 Task: Create a section Design Review Sprint and in the section, add a milestone Data Migration in the project ApexTech
Action: Mouse moved to (79, 292)
Screenshot: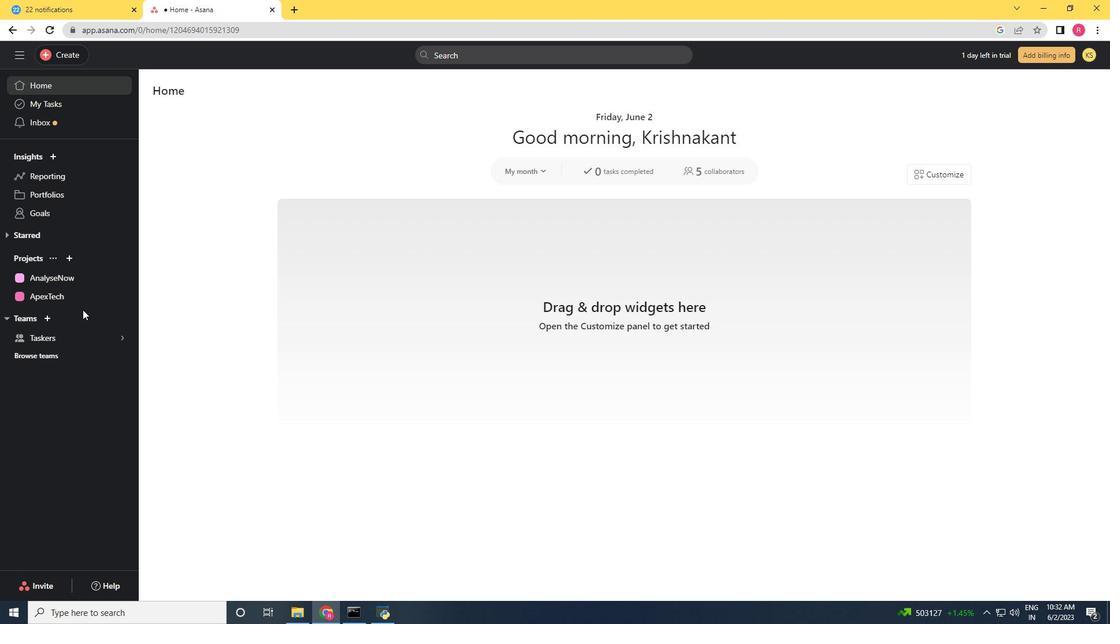 
Action: Mouse pressed left at (79, 292)
Screenshot: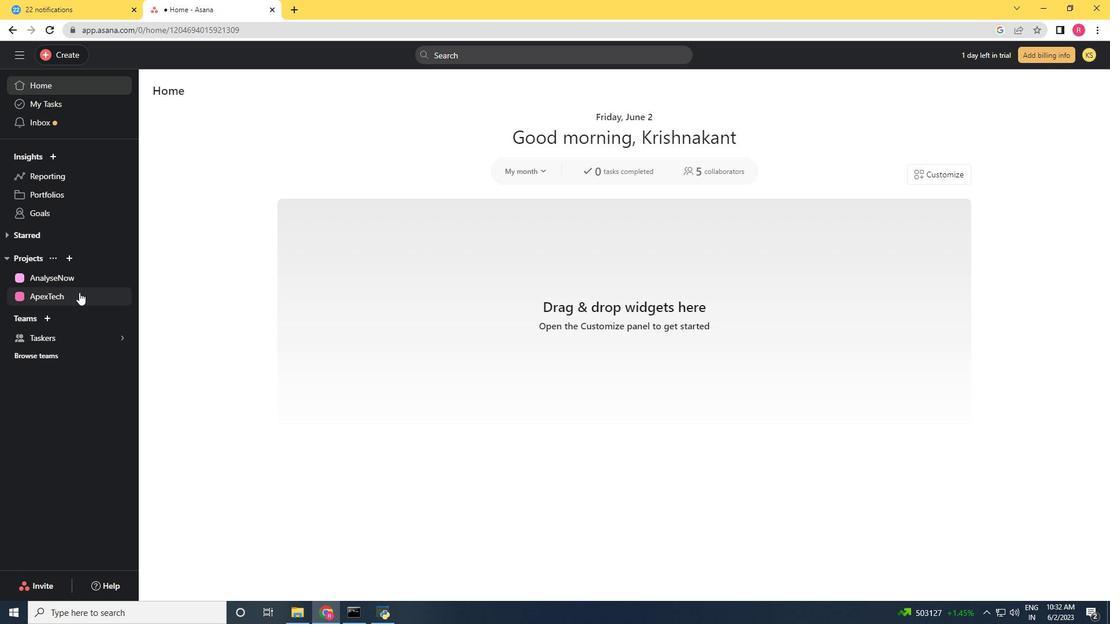 
Action: Mouse moved to (204, 538)
Screenshot: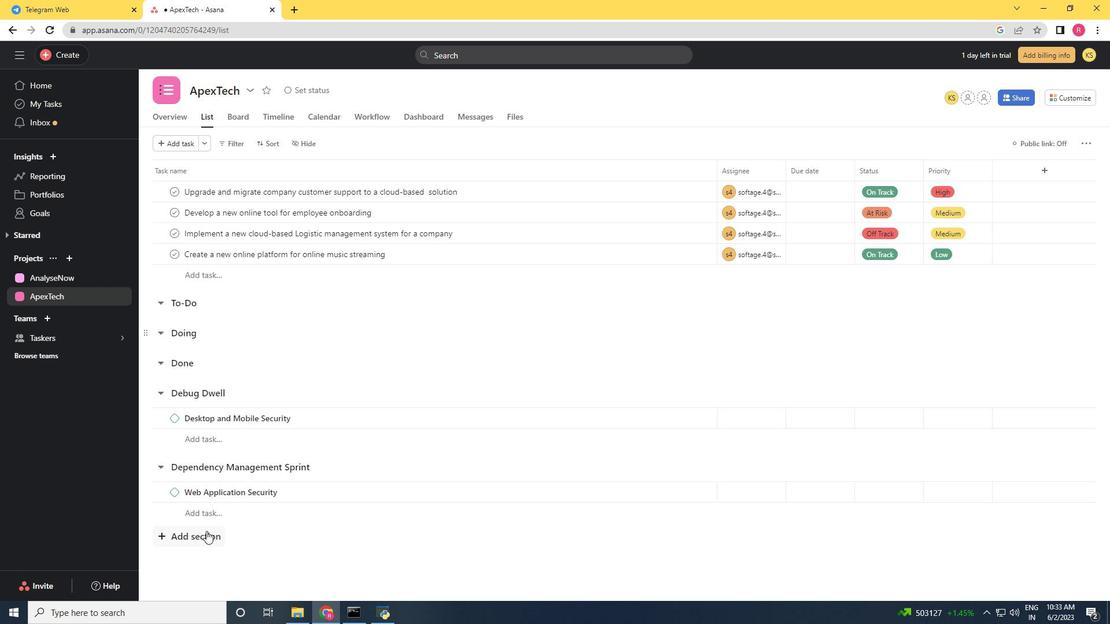 
Action: Mouse pressed left at (204, 538)
Screenshot: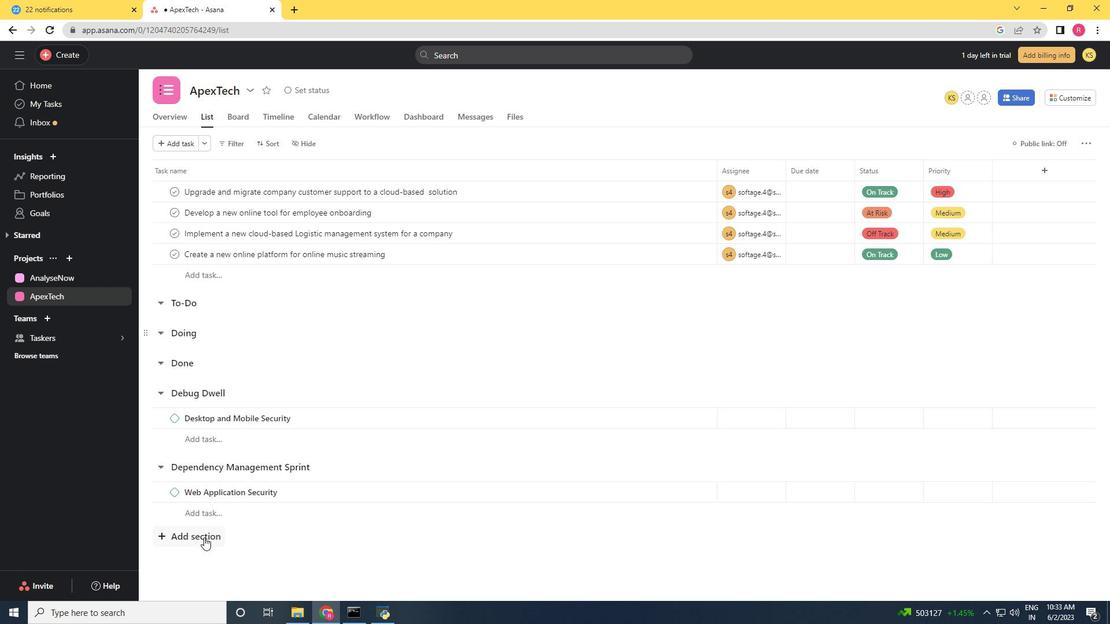 
Action: Mouse moved to (205, 536)
Screenshot: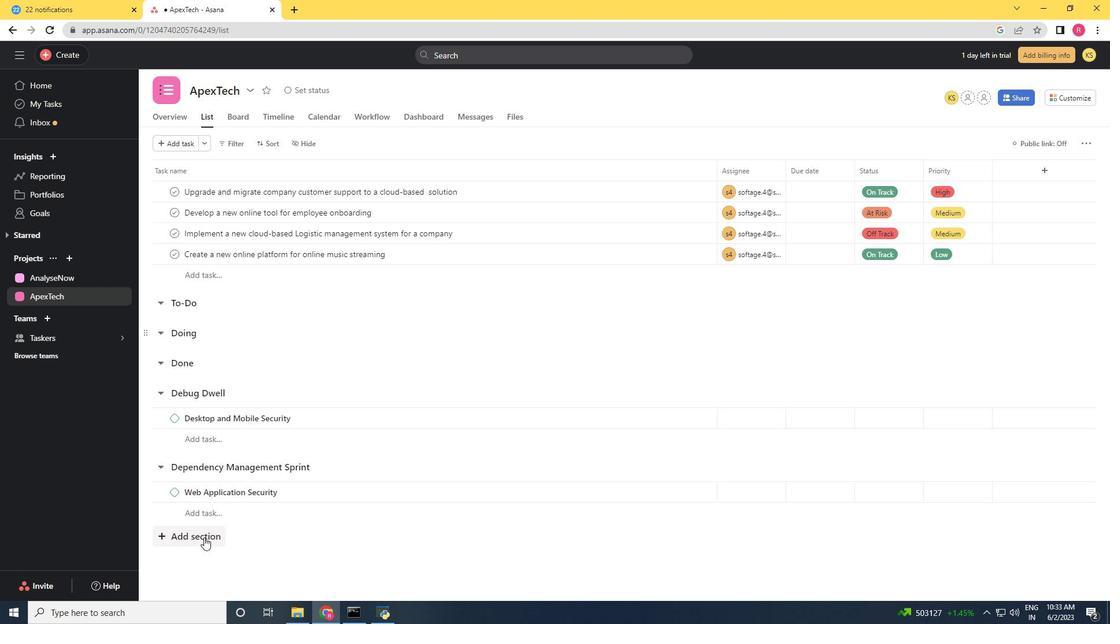 
Action: Key pressed <Key.shift>Design<Key.space><Key.shift><Key.shift><Key.shift><Key.shift><Key.shift>Reviw<Key.backspace>ew<Key.space><Key.shift>Sprint<Key.enter><Key.shift>Data<Key.space><Key.shift>Migration
Screenshot: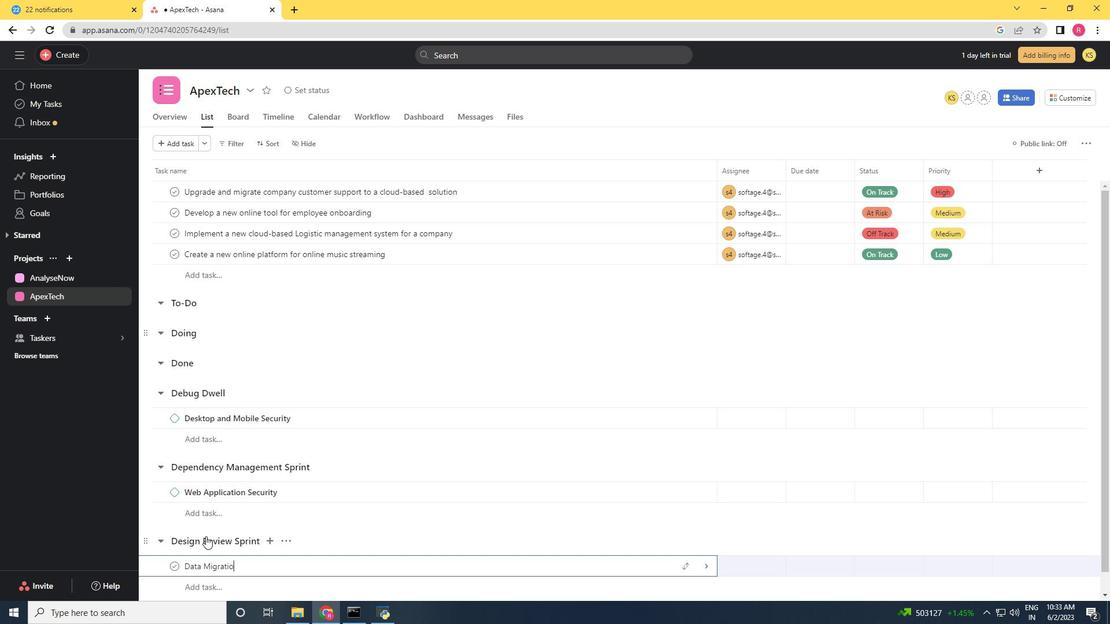 
Action: Mouse moved to (300, 569)
Screenshot: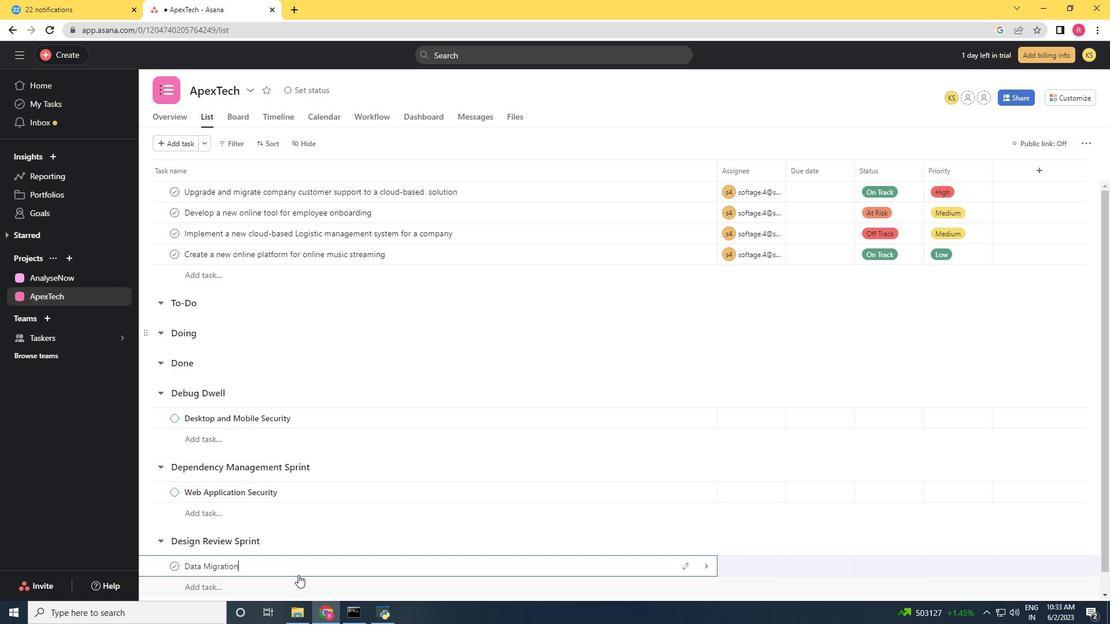 
Action: Mouse pressed right at (300, 569)
Screenshot: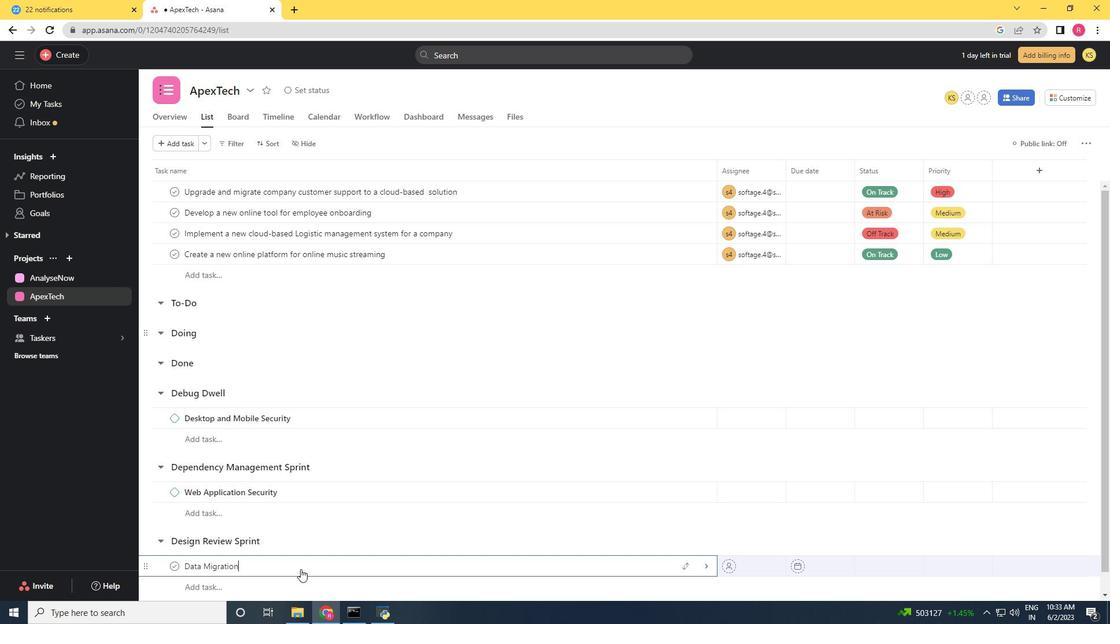 
Action: Mouse moved to (375, 507)
Screenshot: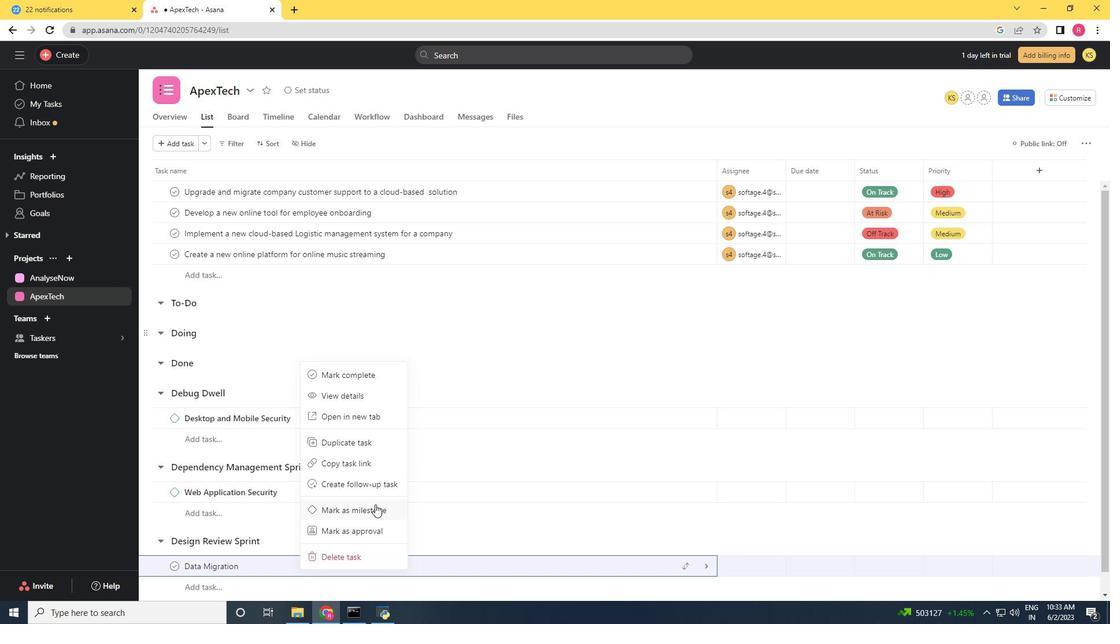 
Action: Mouse pressed left at (375, 507)
Screenshot: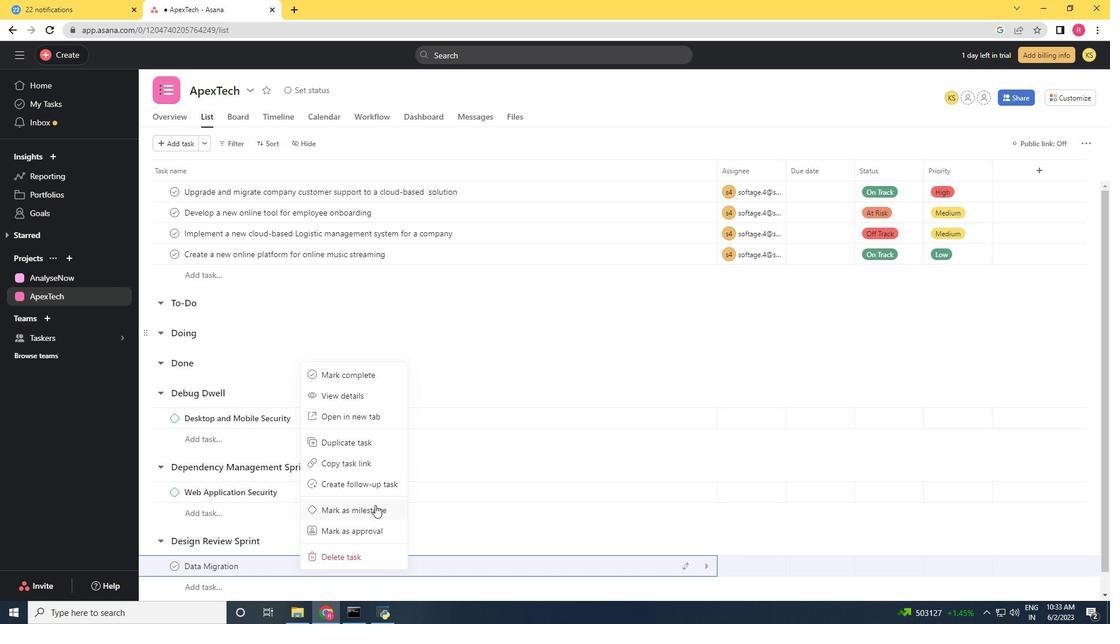
Action: Mouse moved to (375, 508)
Screenshot: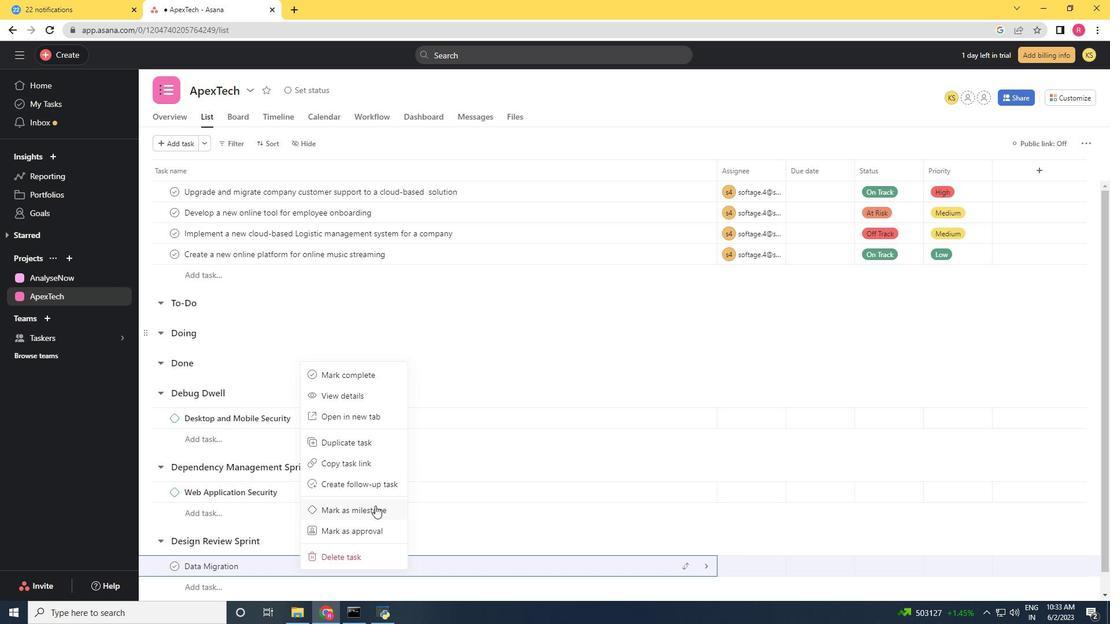 
